 Task: Create a rule from the Routing list, Task moved to a section -> Set Priority in the project BeaconTech , set the section as To-Do and set the priority of the task as  High
Action: Mouse moved to (1115, 103)
Screenshot: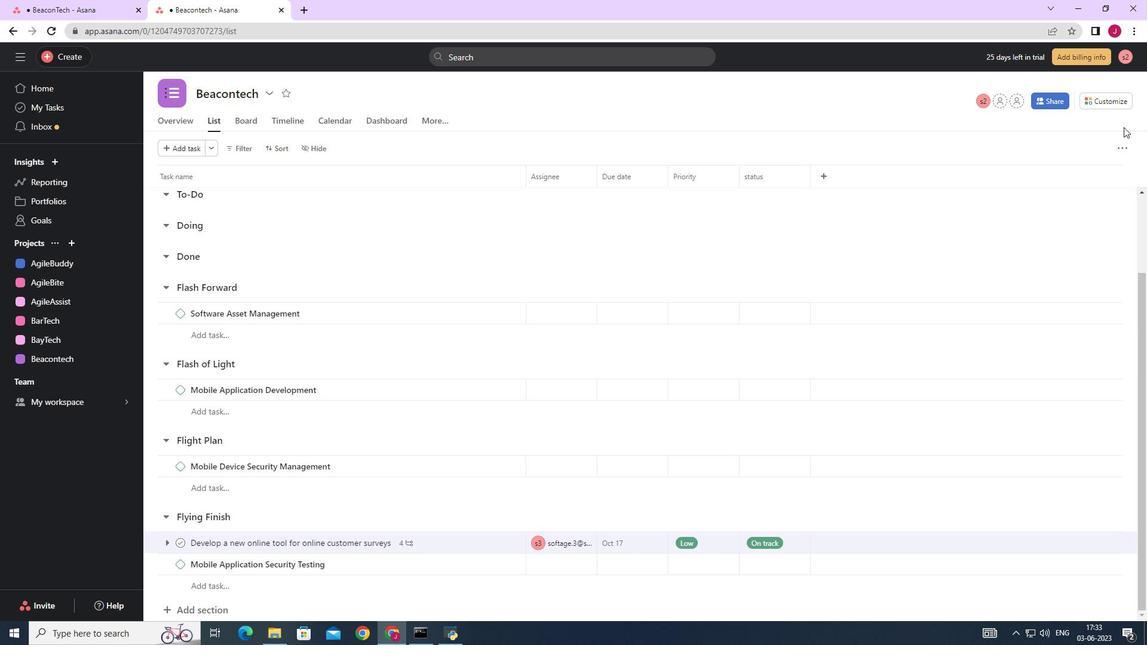 
Action: Mouse pressed left at (1115, 103)
Screenshot: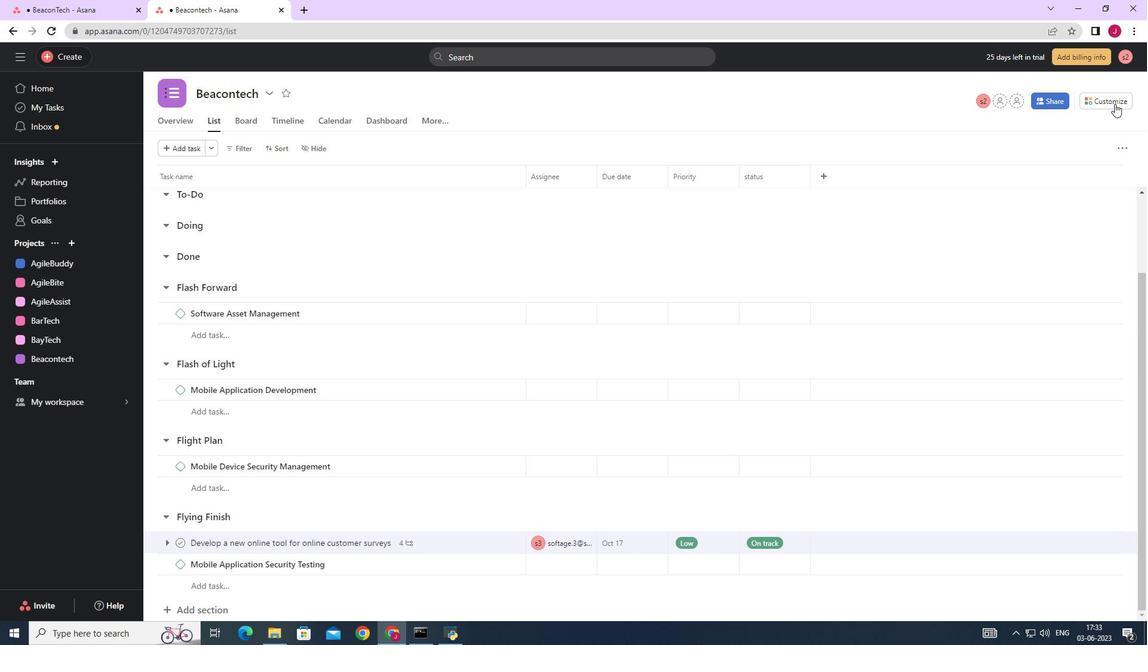 
Action: Mouse moved to (892, 256)
Screenshot: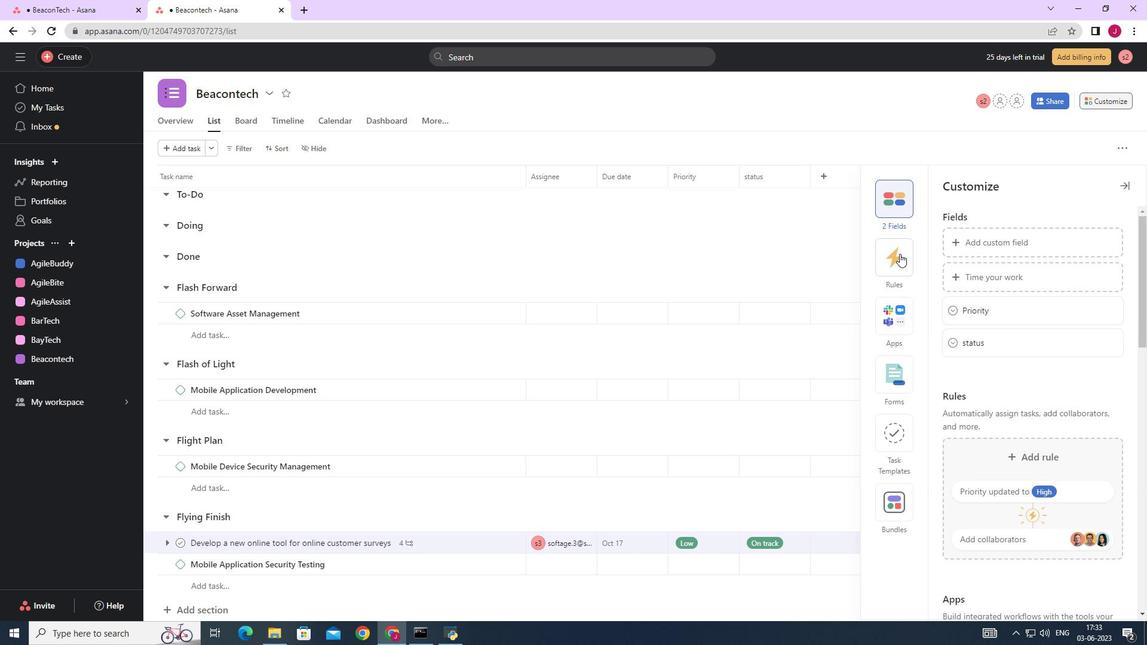 
Action: Mouse pressed left at (892, 256)
Screenshot: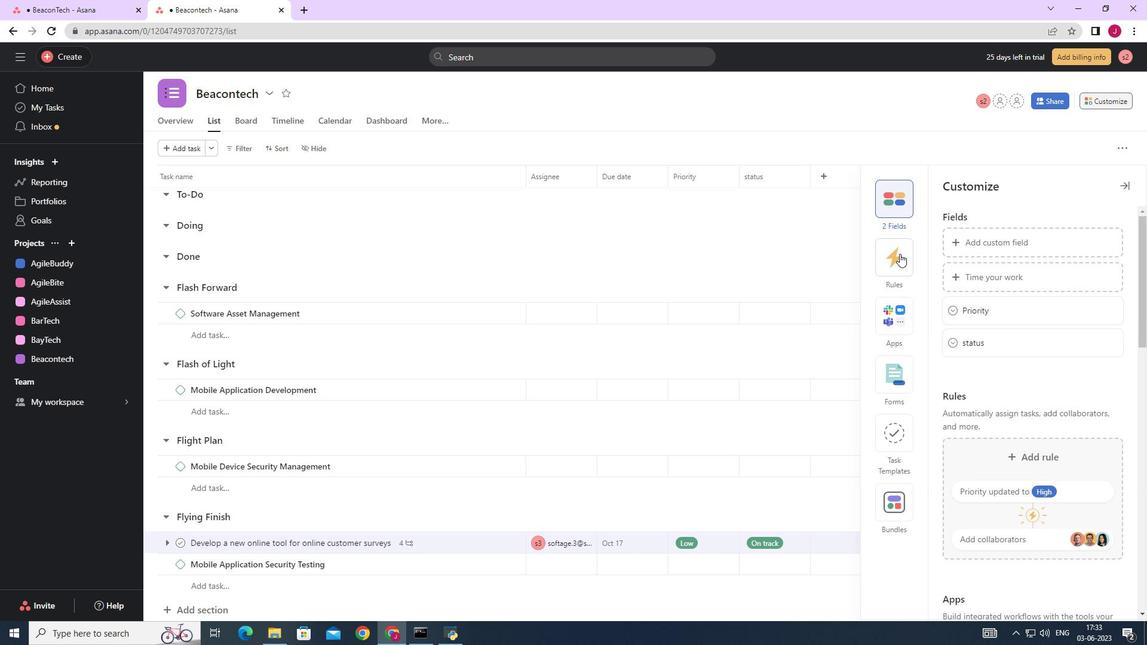 
Action: Mouse moved to (1016, 261)
Screenshot: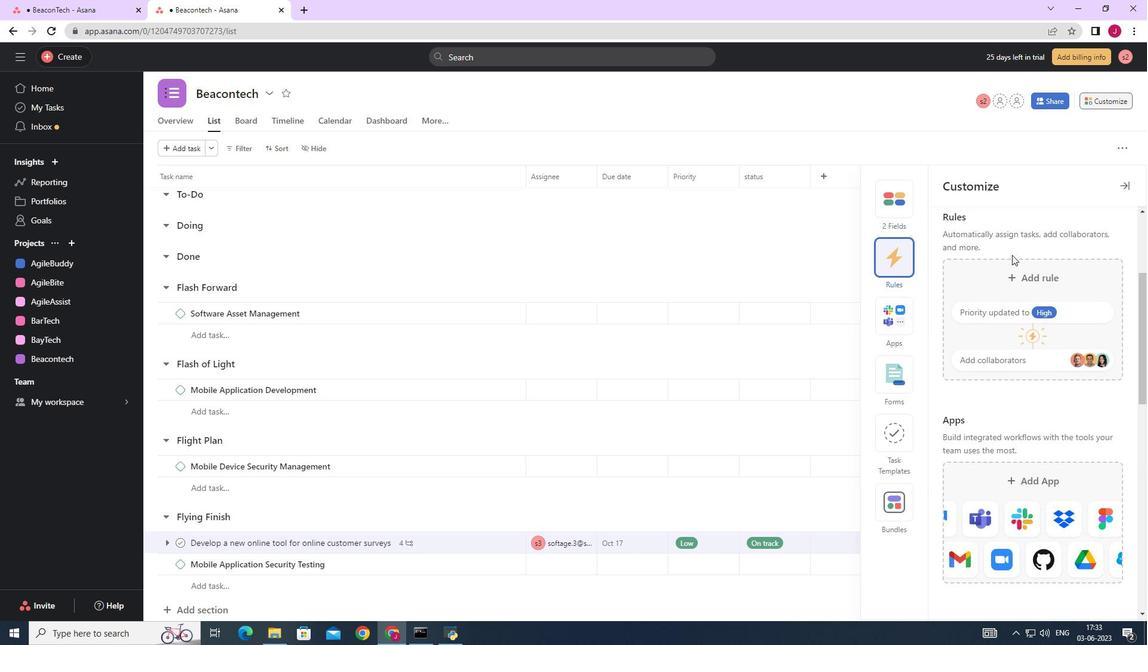 
Action: Mouse pressed left at (1016, 261)
Screenshot: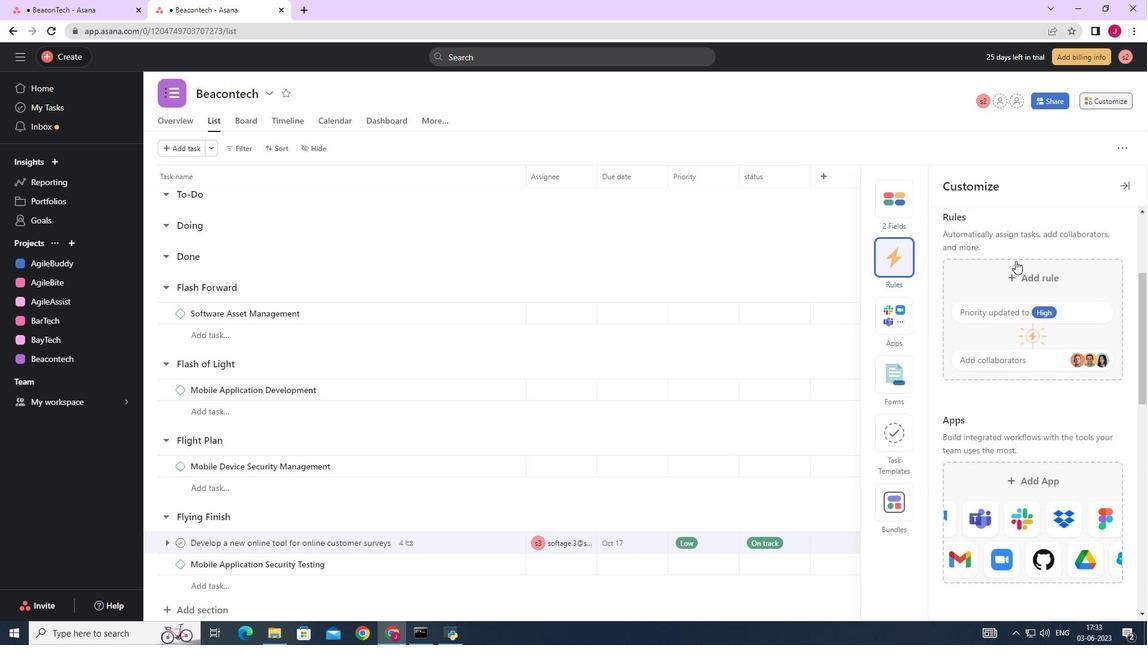 
Action: Mouse moved to (256, 156)
Screenshot: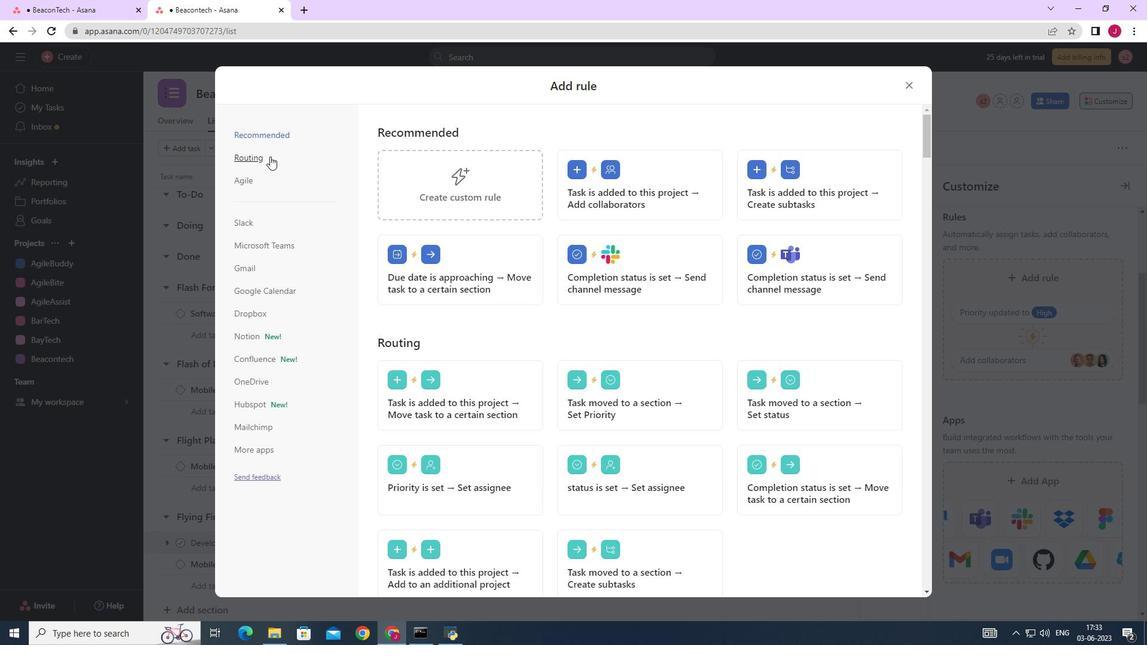 
Action: Mouse pressed left at (256, 156)
Screenshot: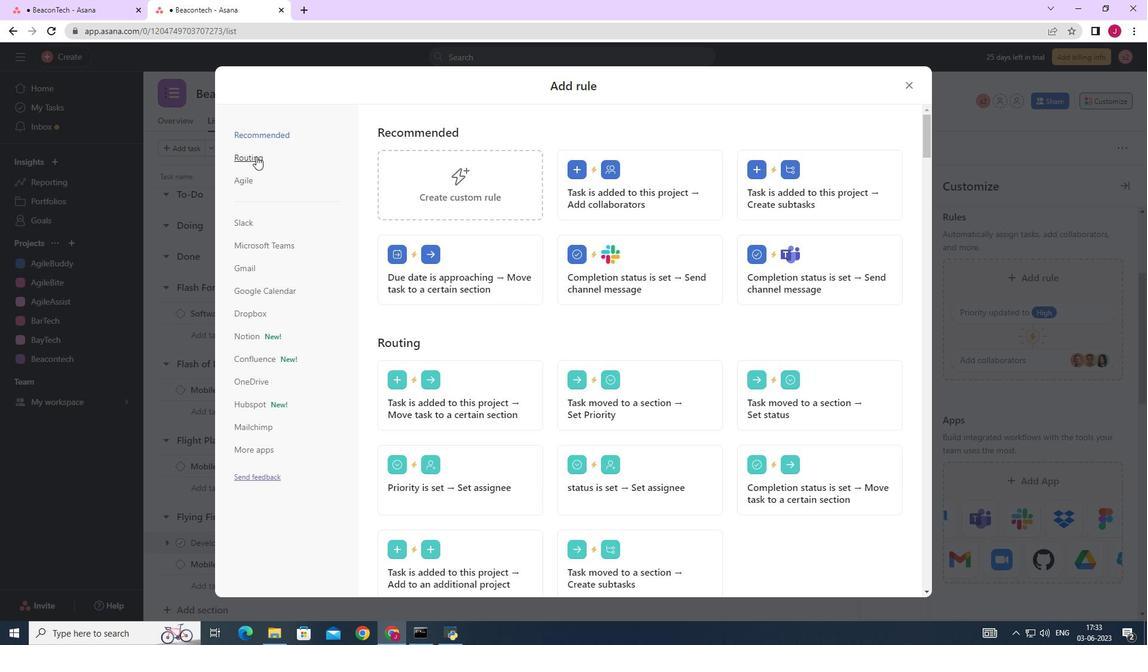 
Action: Mouse moved to (650, 179)
Screenshot: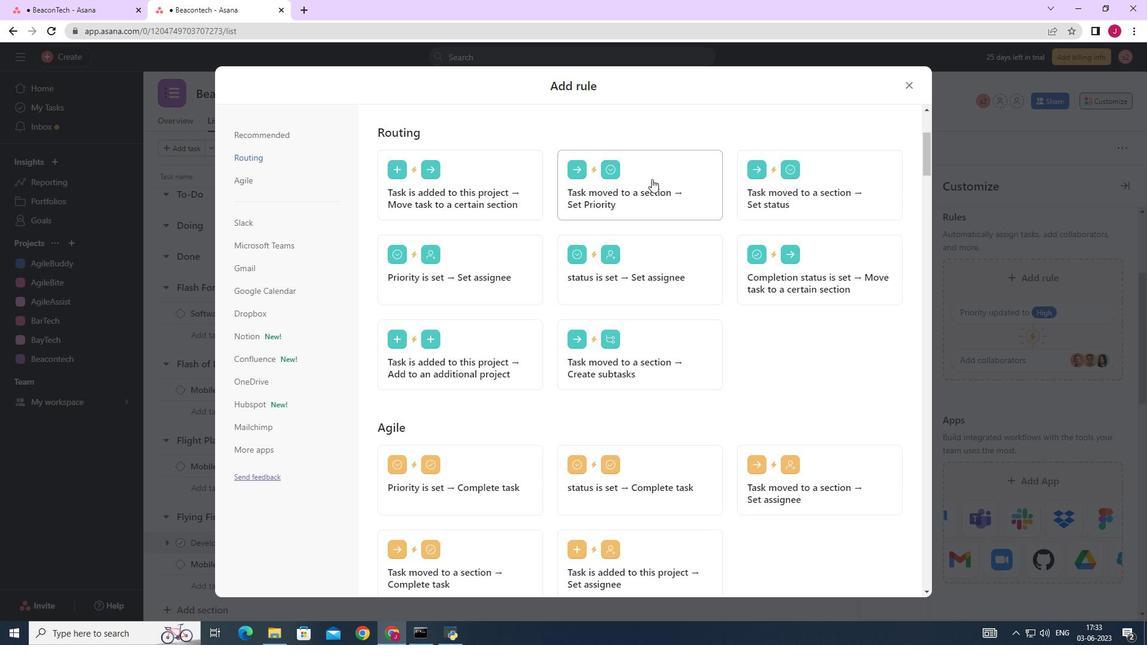 
Action: Mouse pressed left at (650, 179)
Screenshot: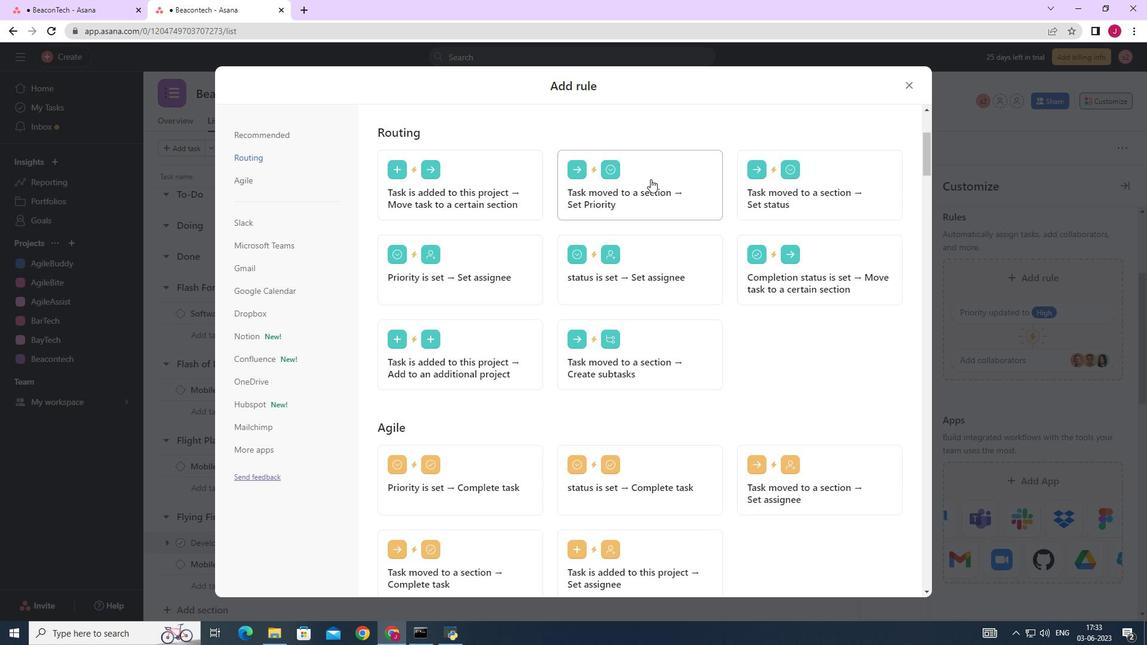 
Action: Mouse moved to (463, 314)
Screenshot: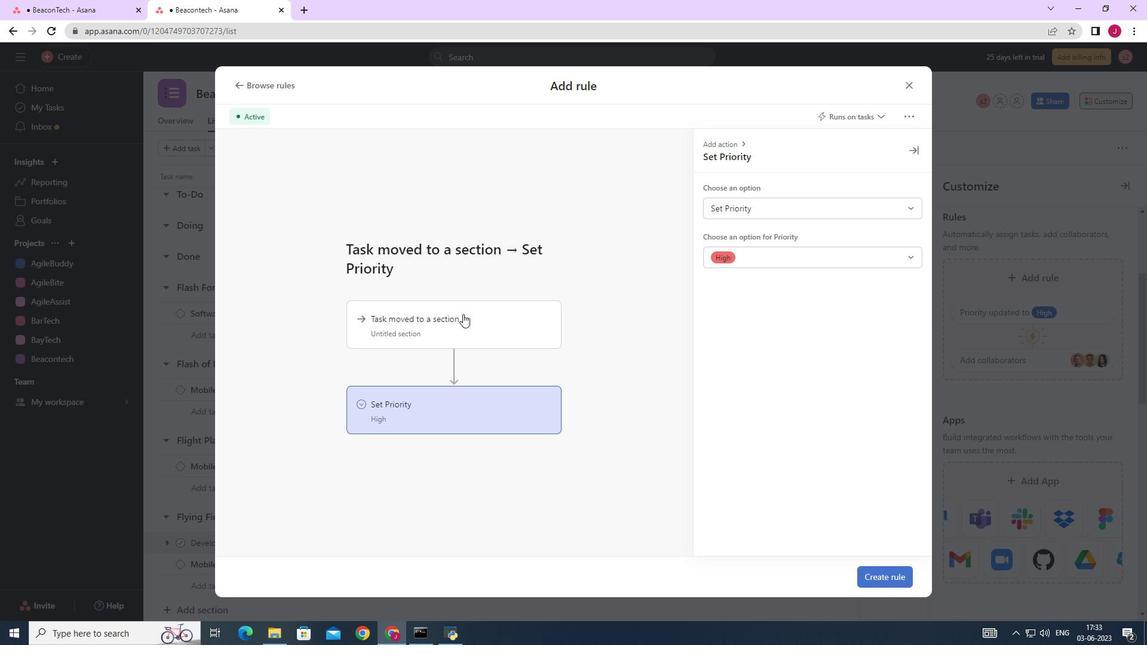 
Action: Mouse pressed left at (463, 314)
Screenshot: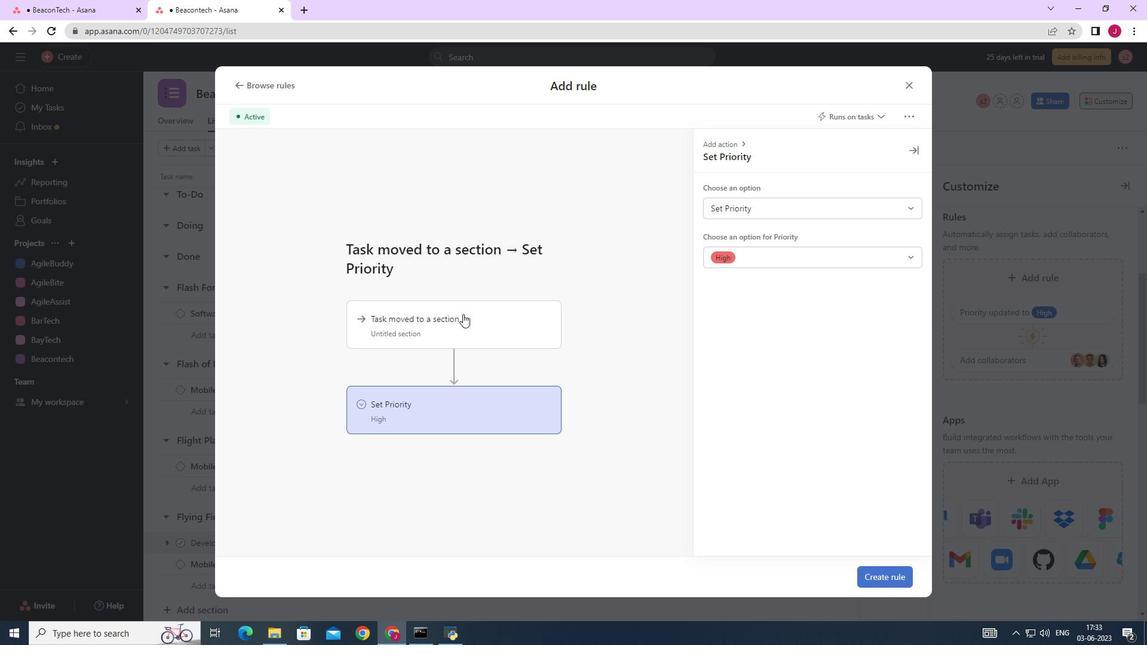 
Action: Mouse moved to (730, 203)
Screenshot: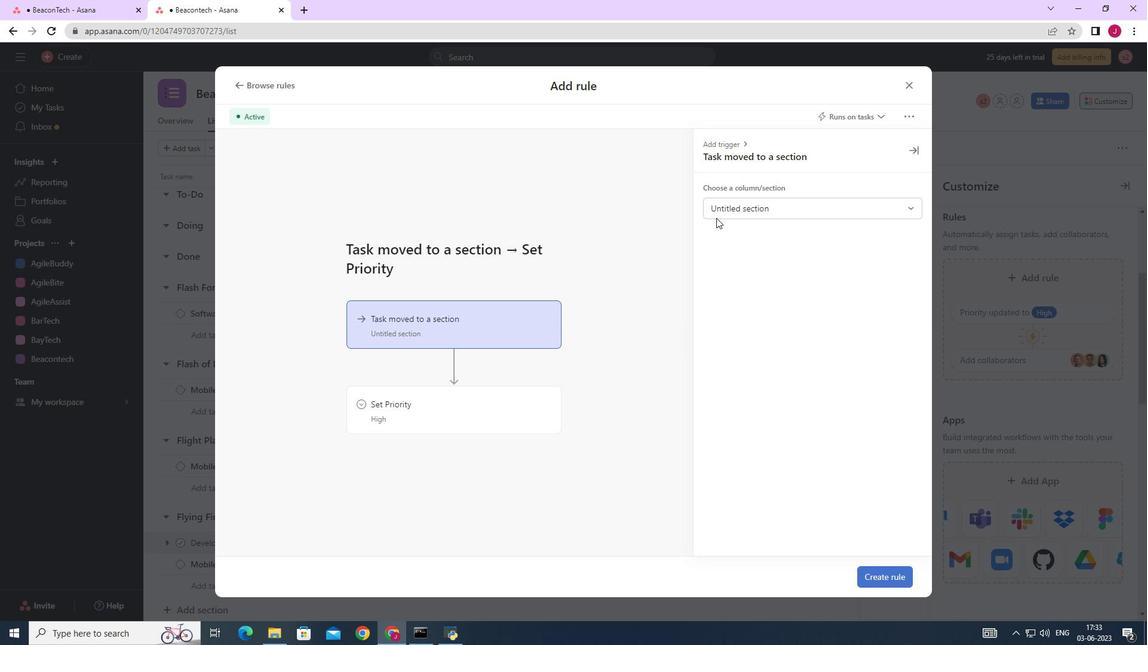 
Action: Mouse pressed left at (730, 203)
Screenshot: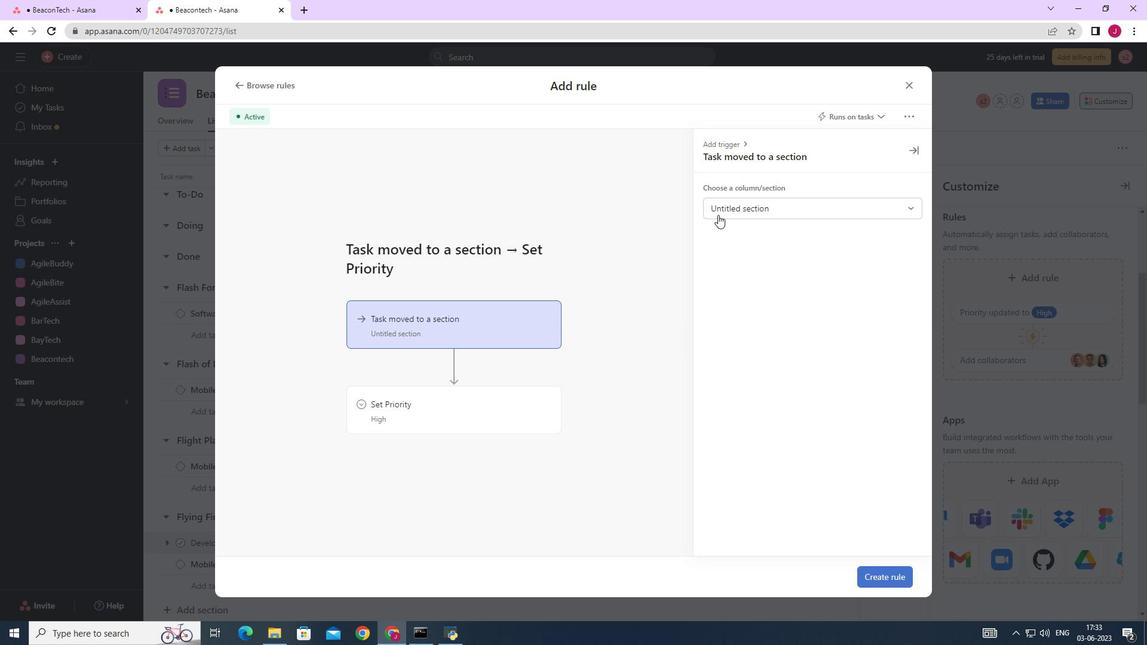 
Action: Mouse moved to (746, 258)
Screenshot: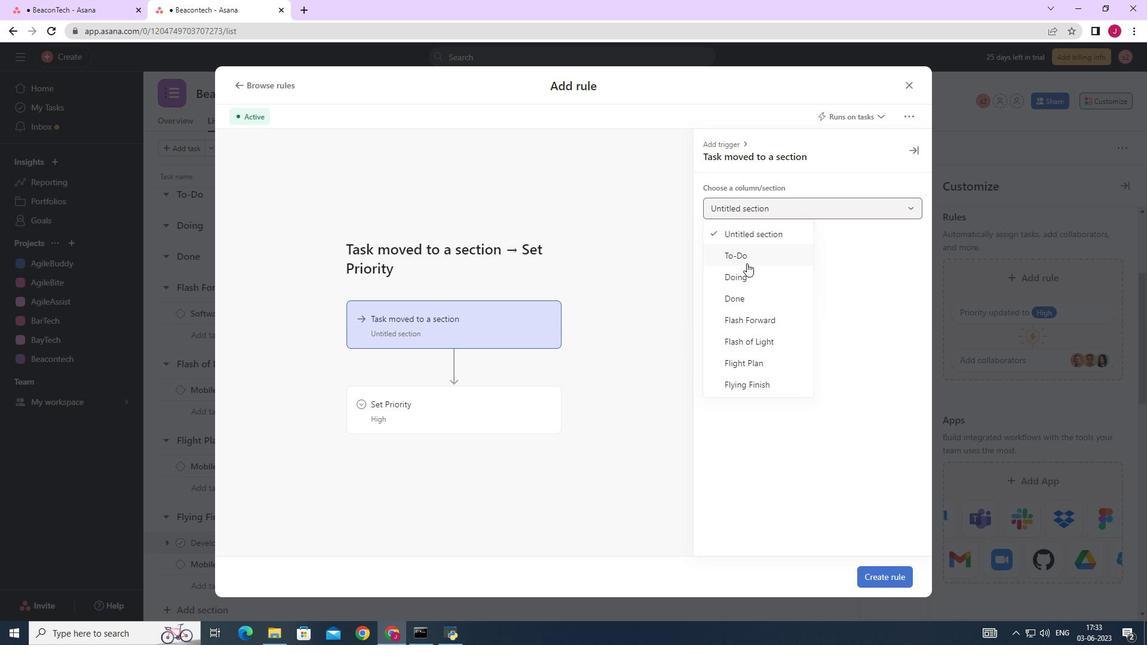 
Action: Mouse pressed left at (746, 258)
Screenshot: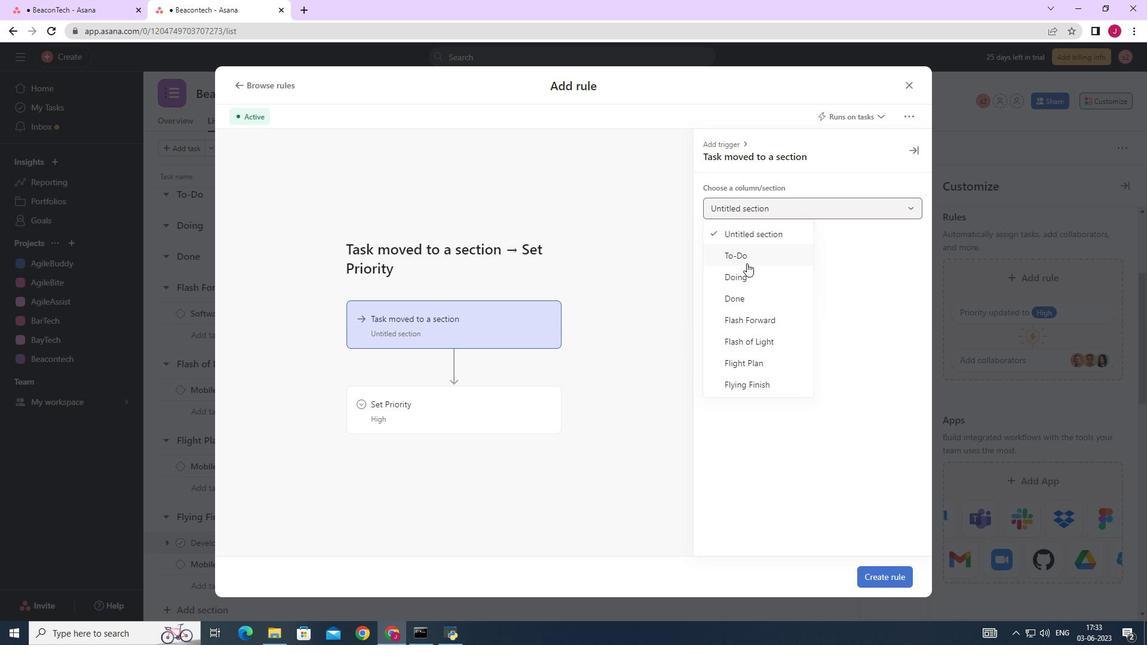 
Action: Mouse moved to (480, 404)
Screenshot: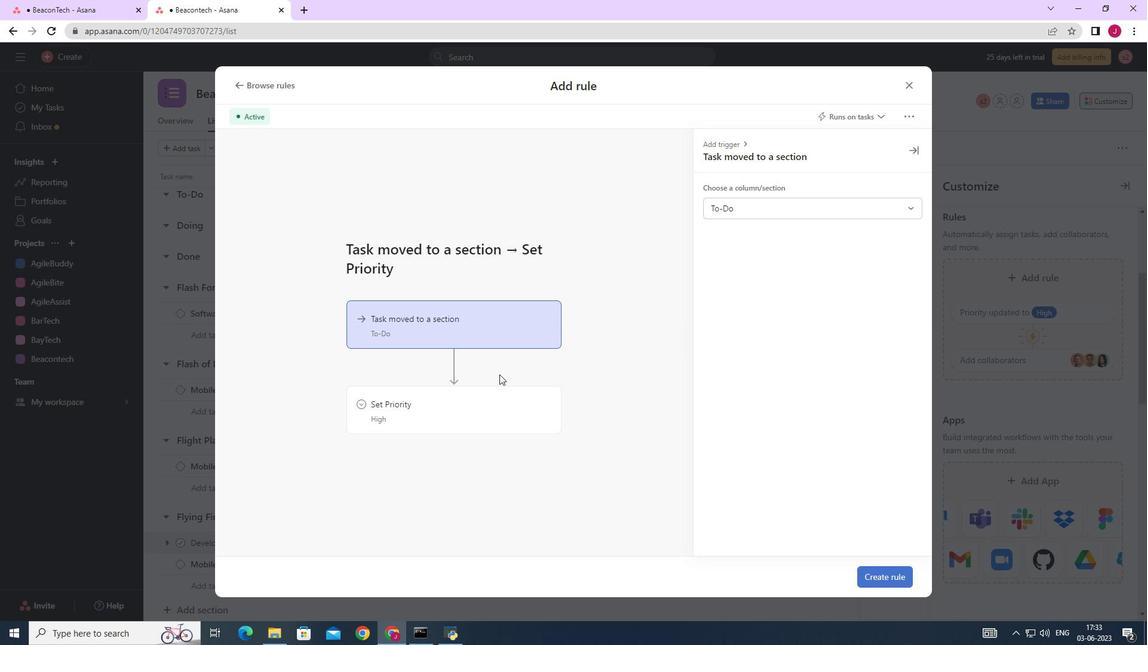
Action: Mouse pressed left at (480, 404)
Screenshot: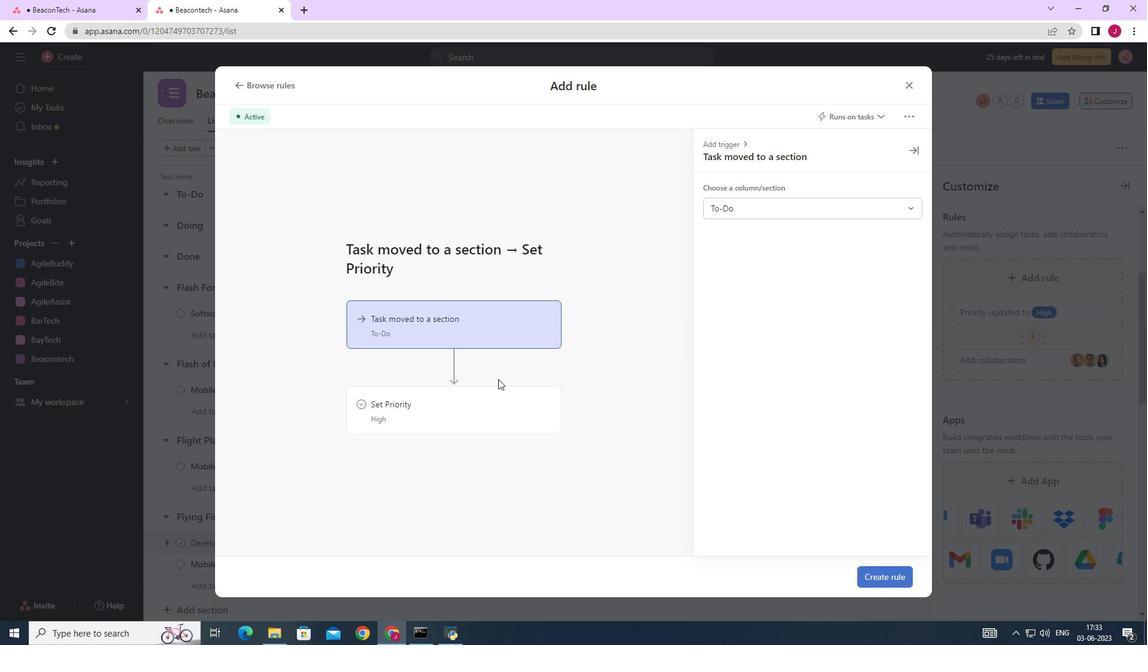 
Action: Mouse moved to (887, 573)
Screenshot: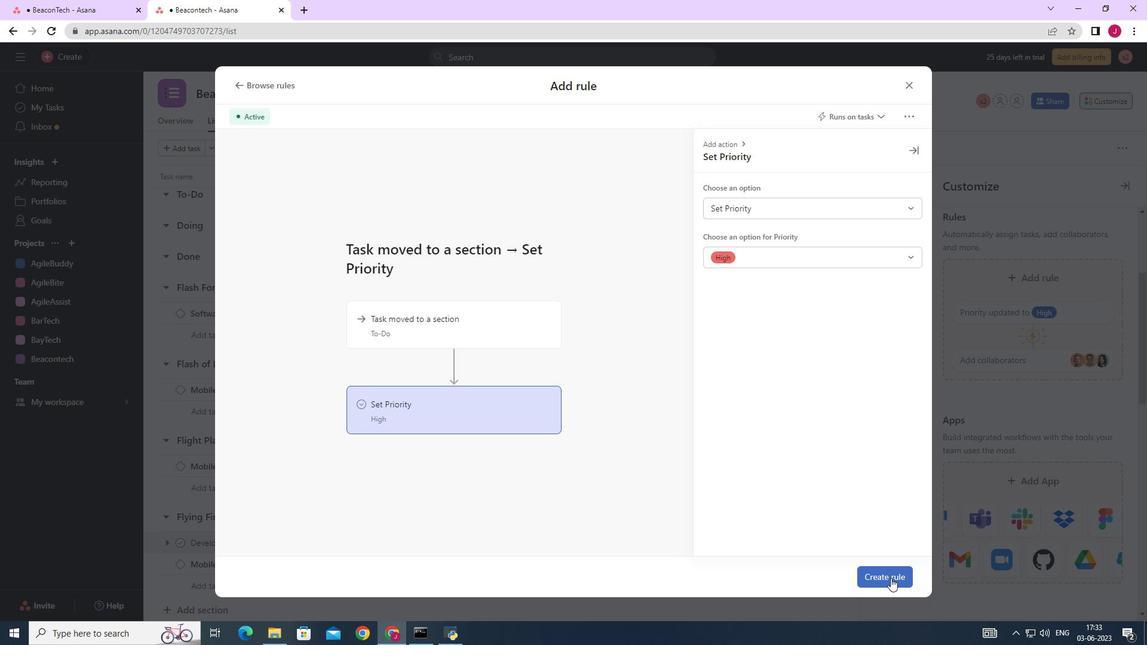 
Action: Mouse pressed left at (887, 573)
Screenshot: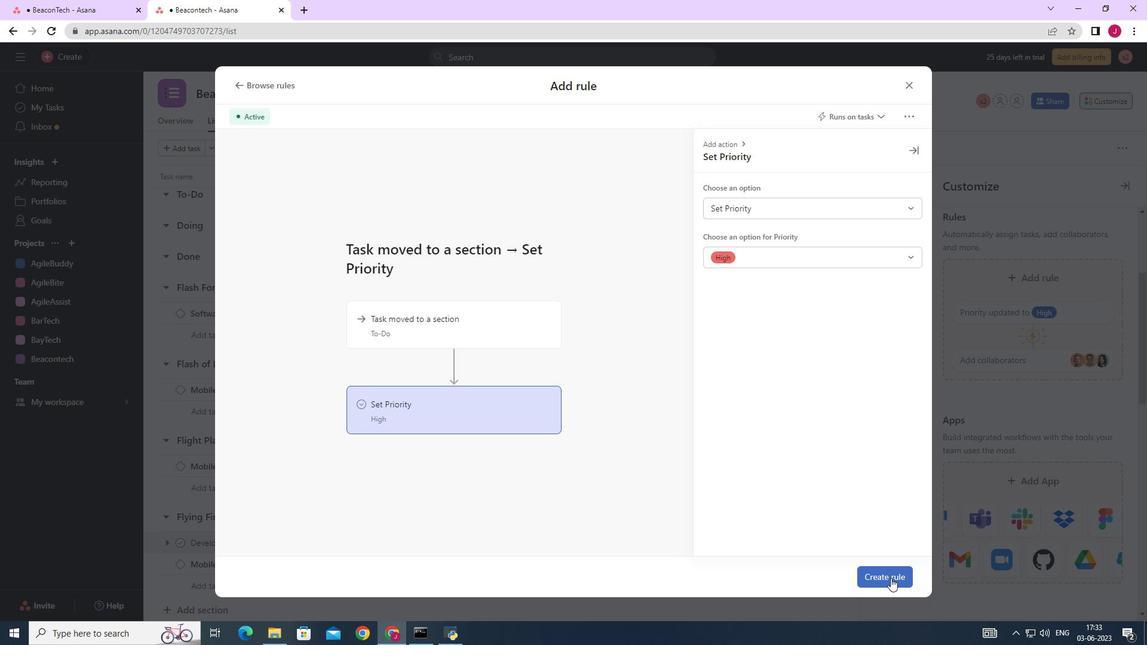 
Action: Mouse moved to (755, 458)
Screenshot: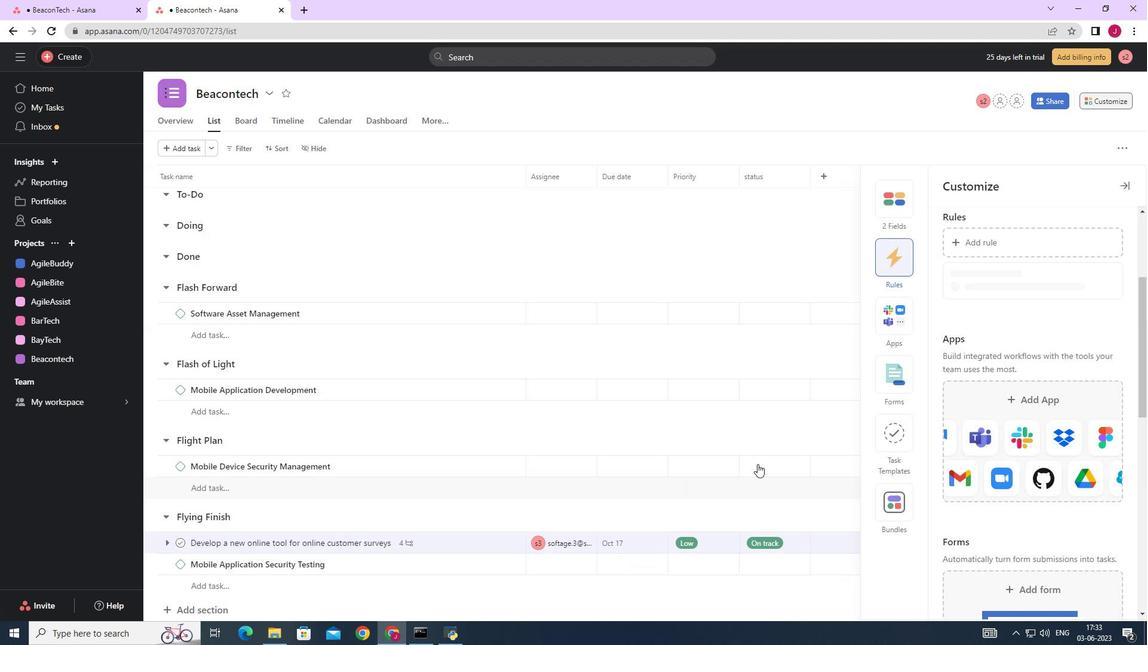 
